 Task: Change text box border to lose dashed dotted.
Action: Mouse moved to (439, 248)
Screenshot: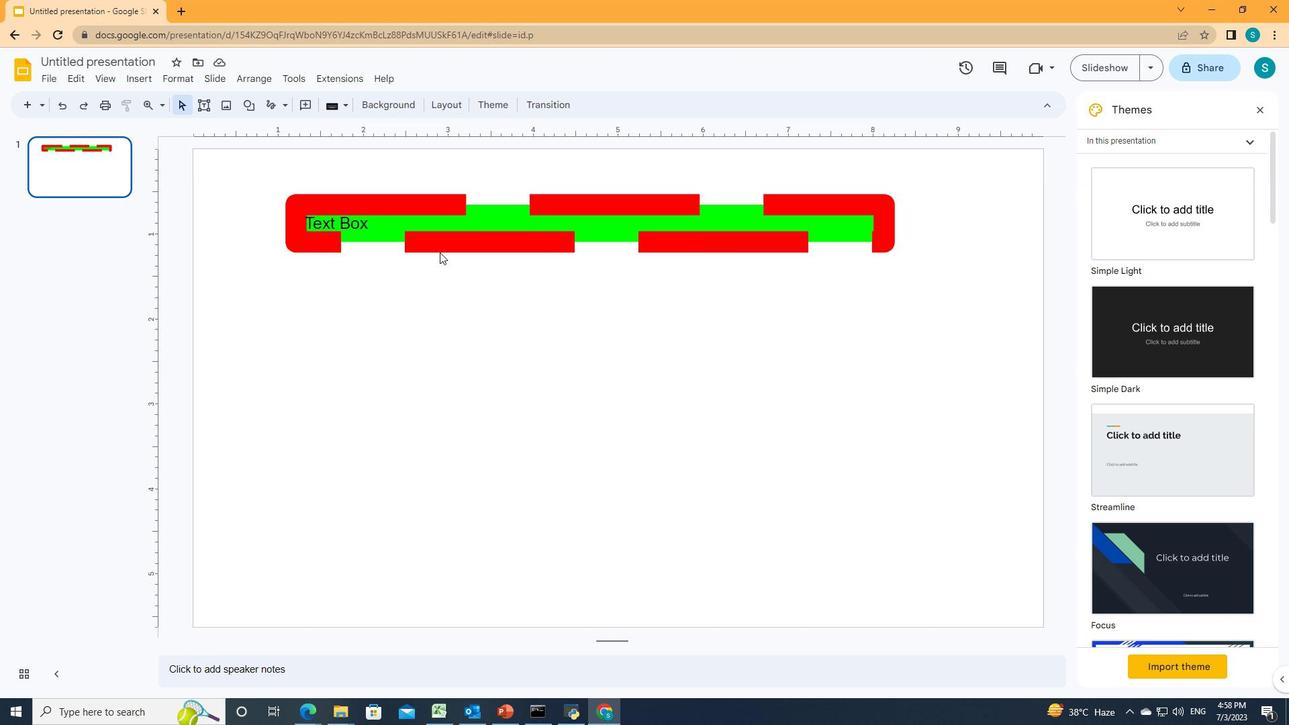 
Action: Mouse pressed left at (439, 248)
Screenshot: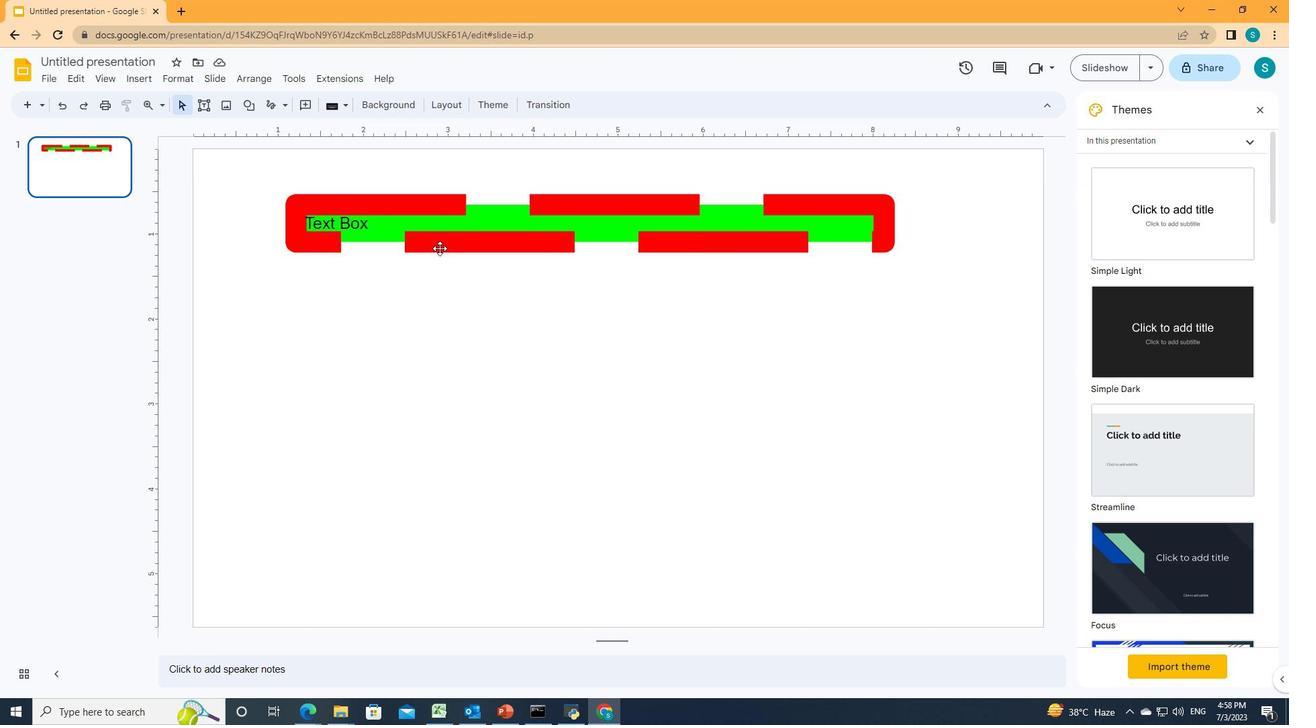 
Action: Mouse moved to (363, 102)
Screenshot: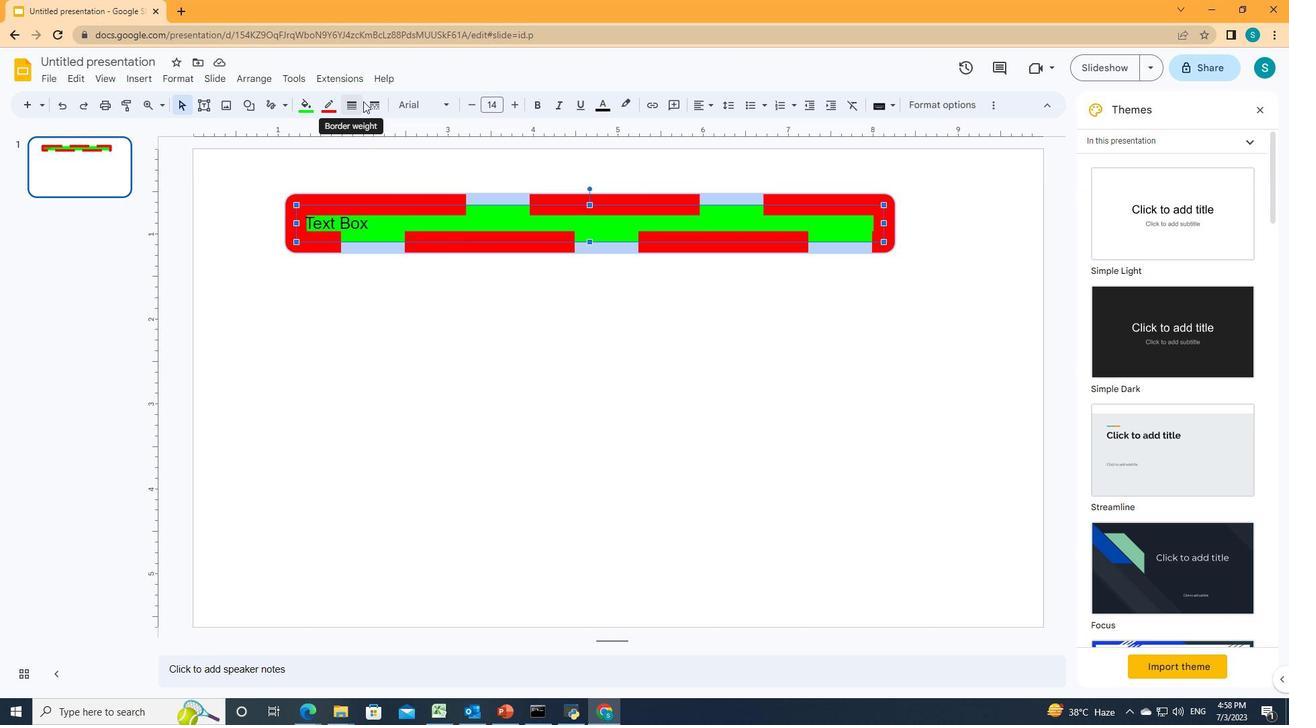 
Action: Mouse pressed left at (363, 102)
Screenshot: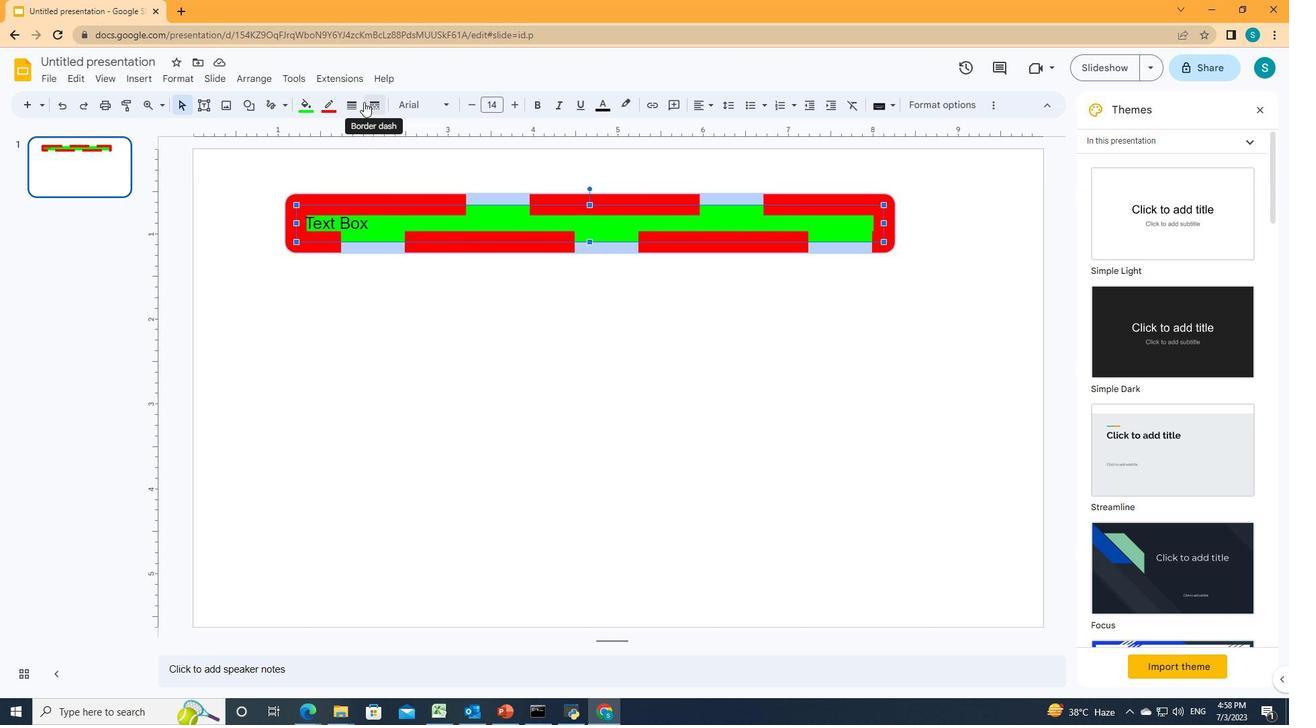 
Action: Mouse moved to (373, 243)
Screenshot: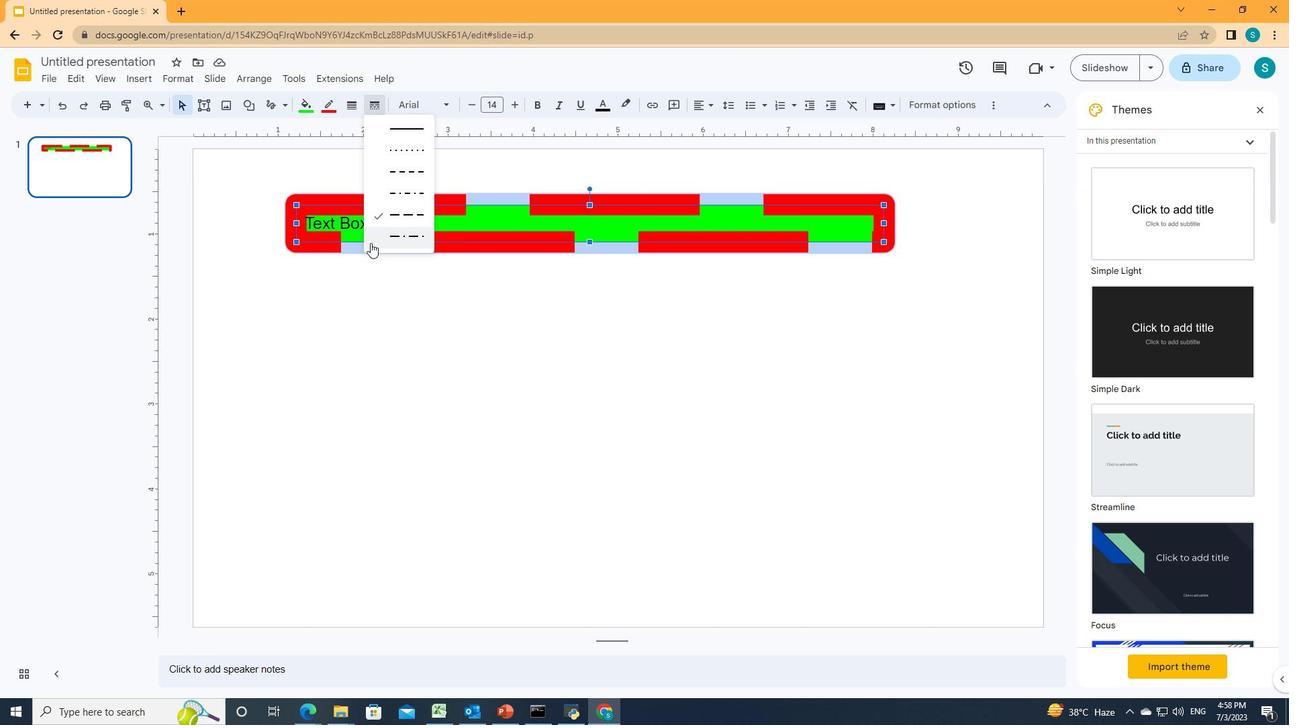 
Action: Mouse pressed left at (373, 243)
Screenshot: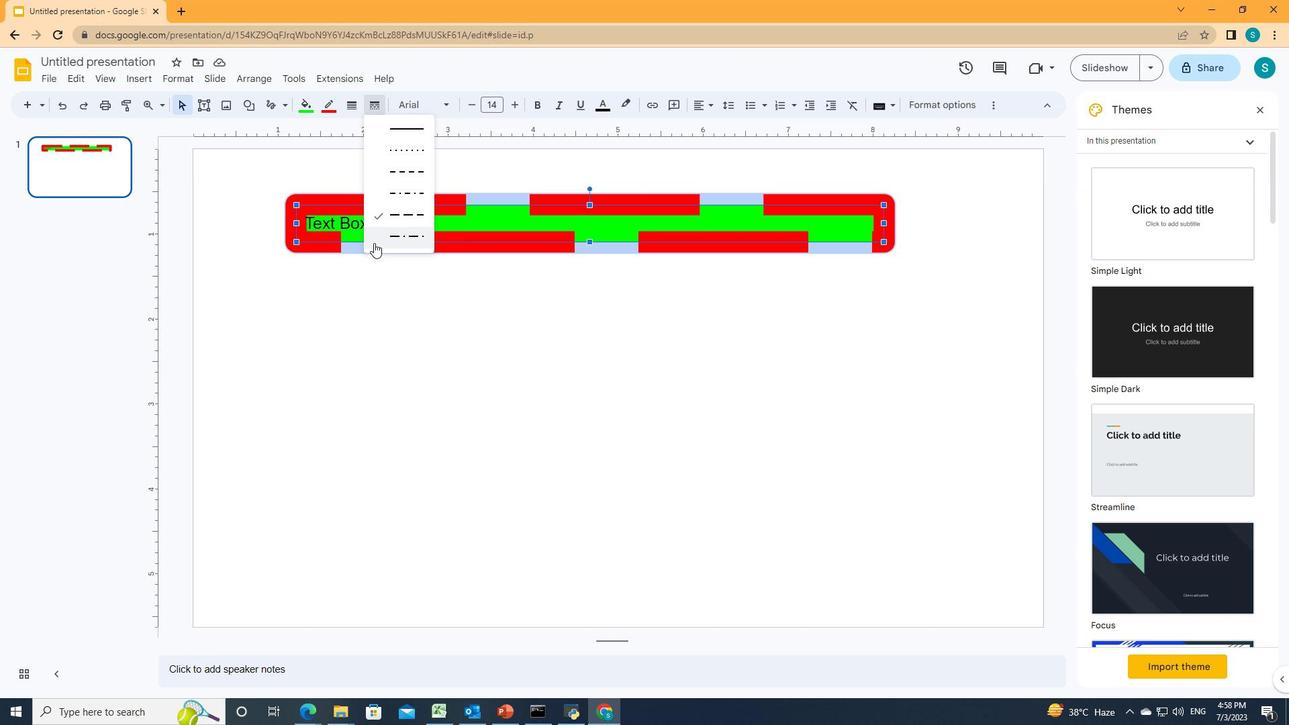 
Action: Mouse moved to (422, 300)
Screenshot: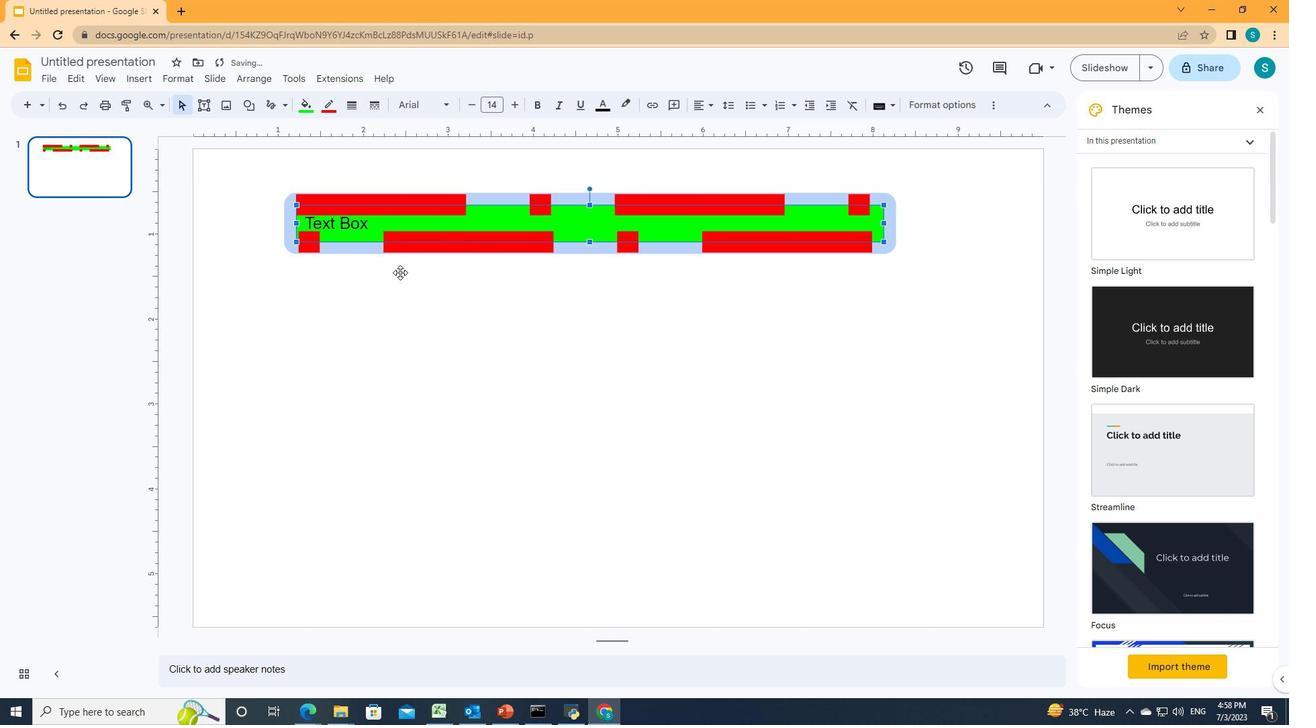 
